 Task: Select Cancel
Action: Mouse moved to (47, 0)
Screenshot: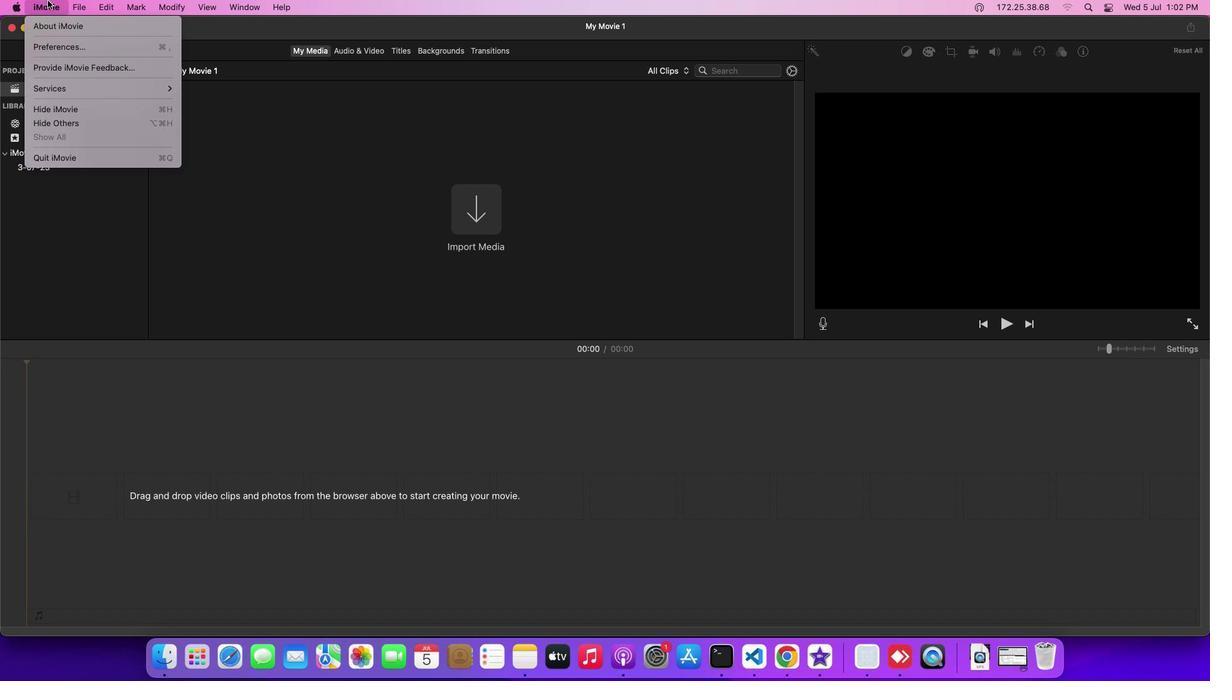 
Action: Mouse pressed left at (47, 0)
Screenshot: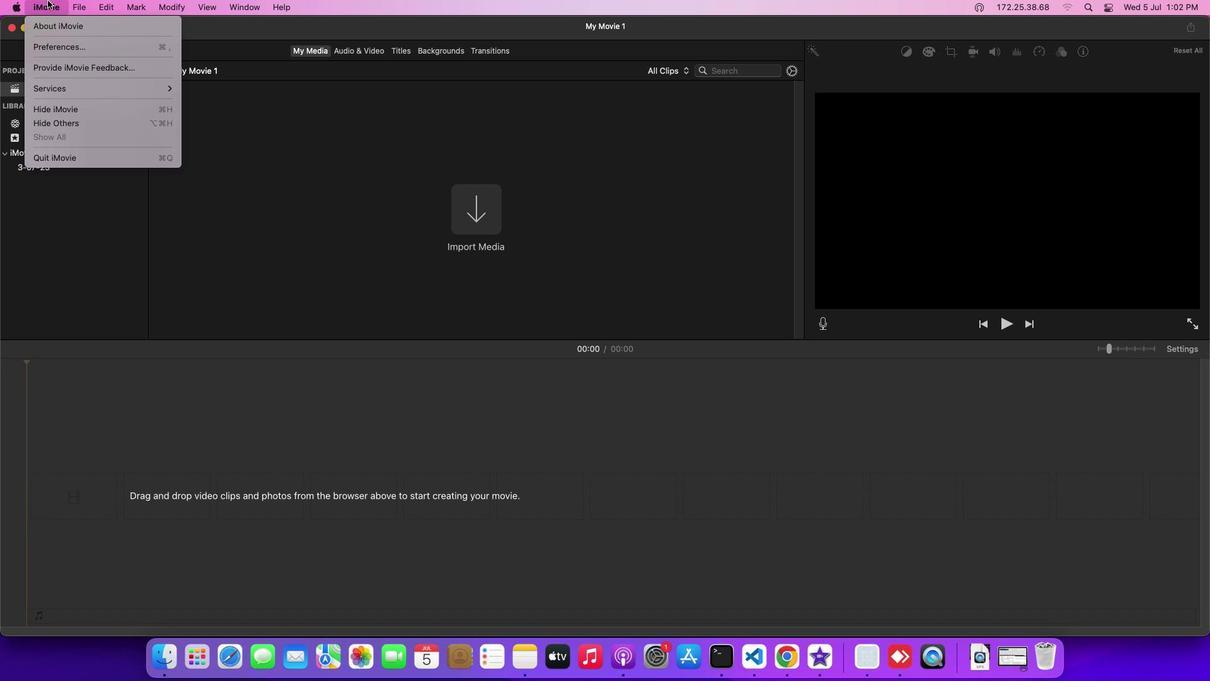 
Action: Mouse moved to (78, 89)
Screenshot: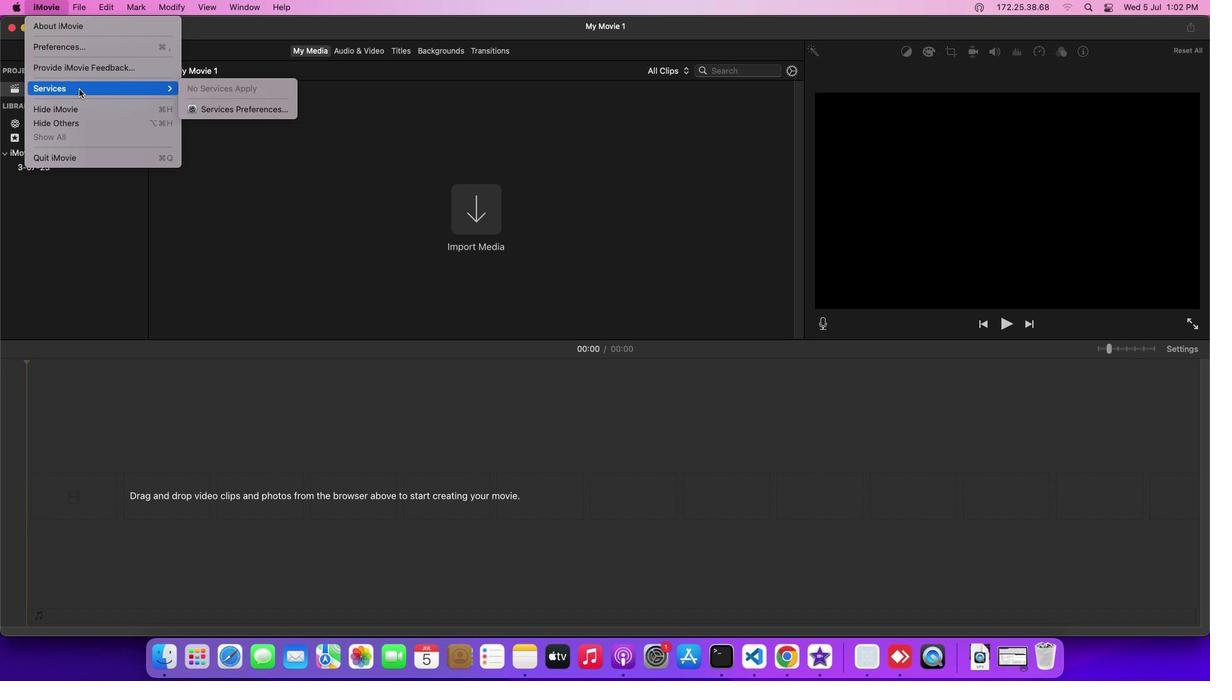
Action: Mouse pressed left at (78, 89)
Screenshot: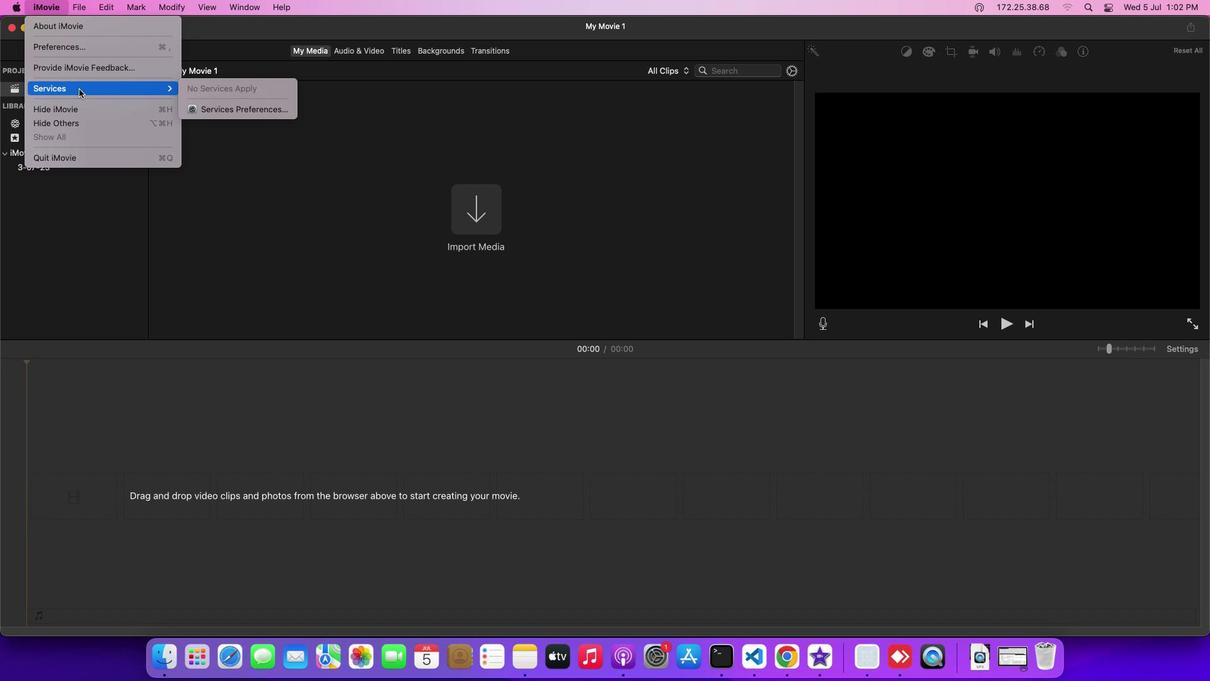 
Action: Mouse moved to (221, 103)
Screenshot: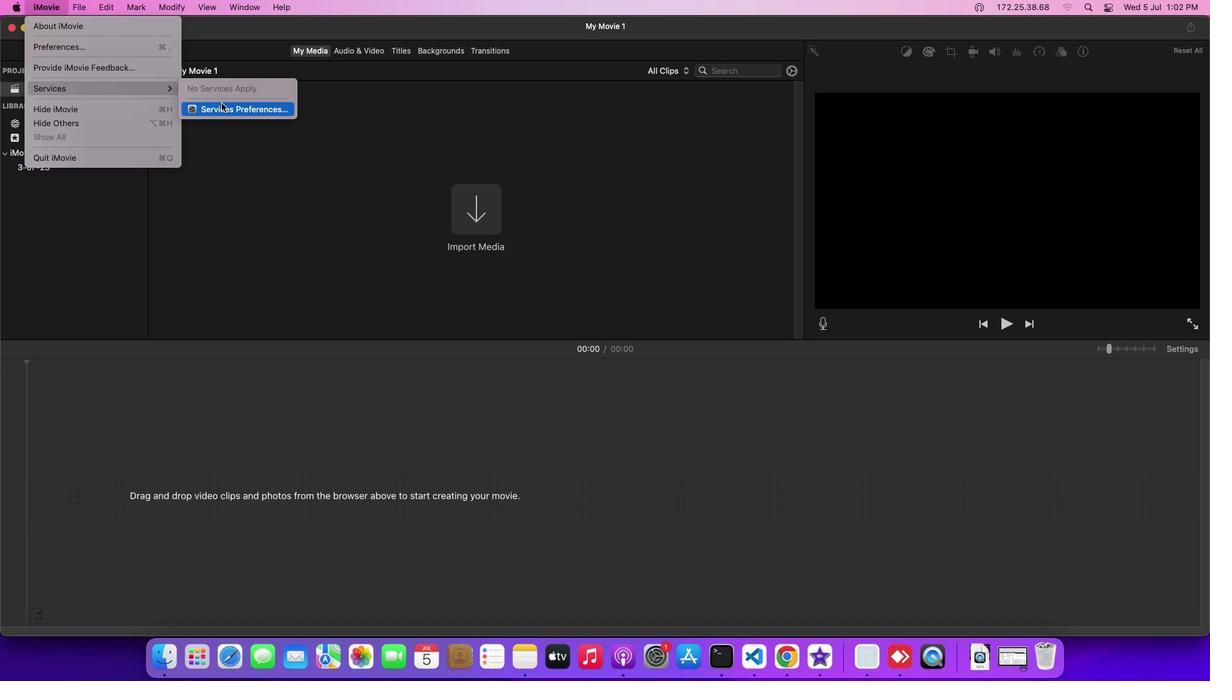 
Action: Mouse pressed left at (221, 103)
Screenshot: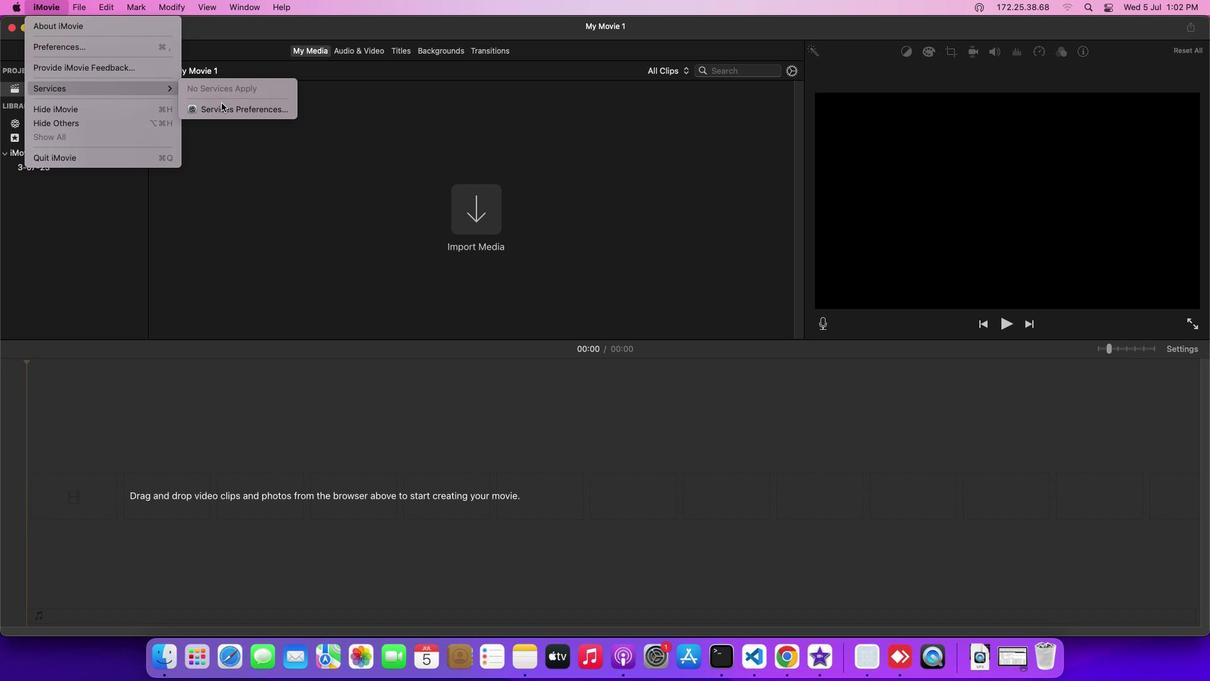 
Action: Mouse moved to (598, 187)
Screenshot: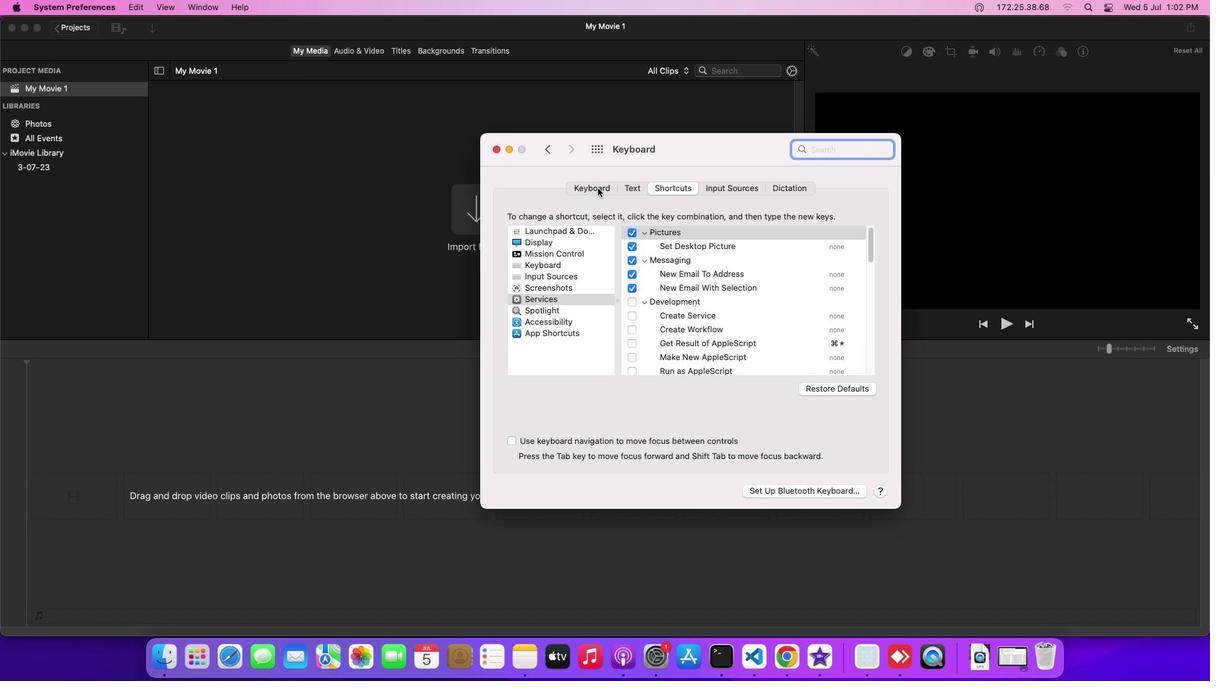 
Action: Mouse pressed left at (598, 187)
Screenshot: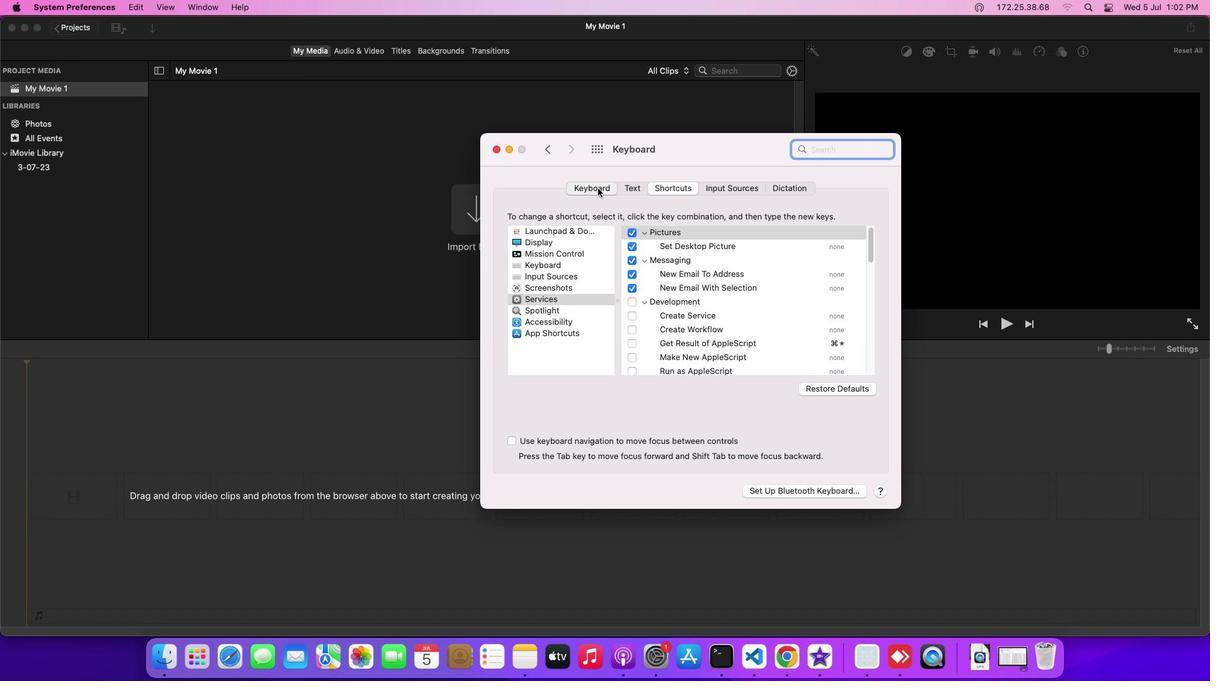 
Action: Mouse moved to (826, 452)
Screenshot: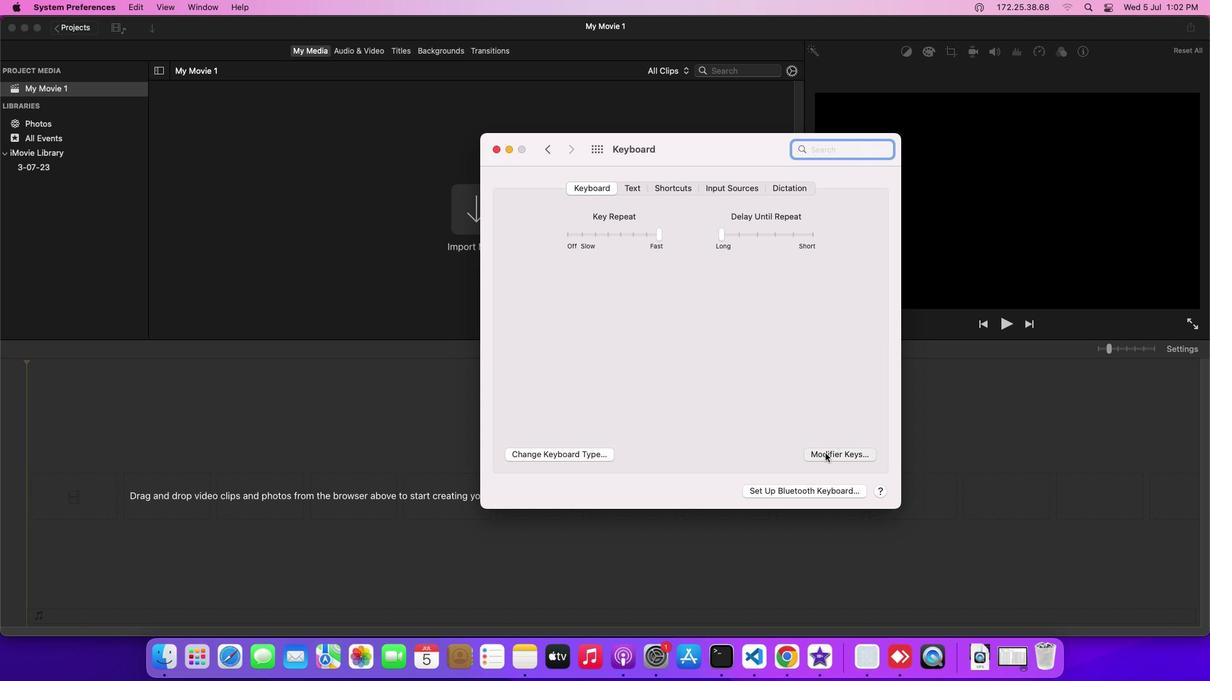 
Action: Mouse pressed left at (826, 452)
Screenshot: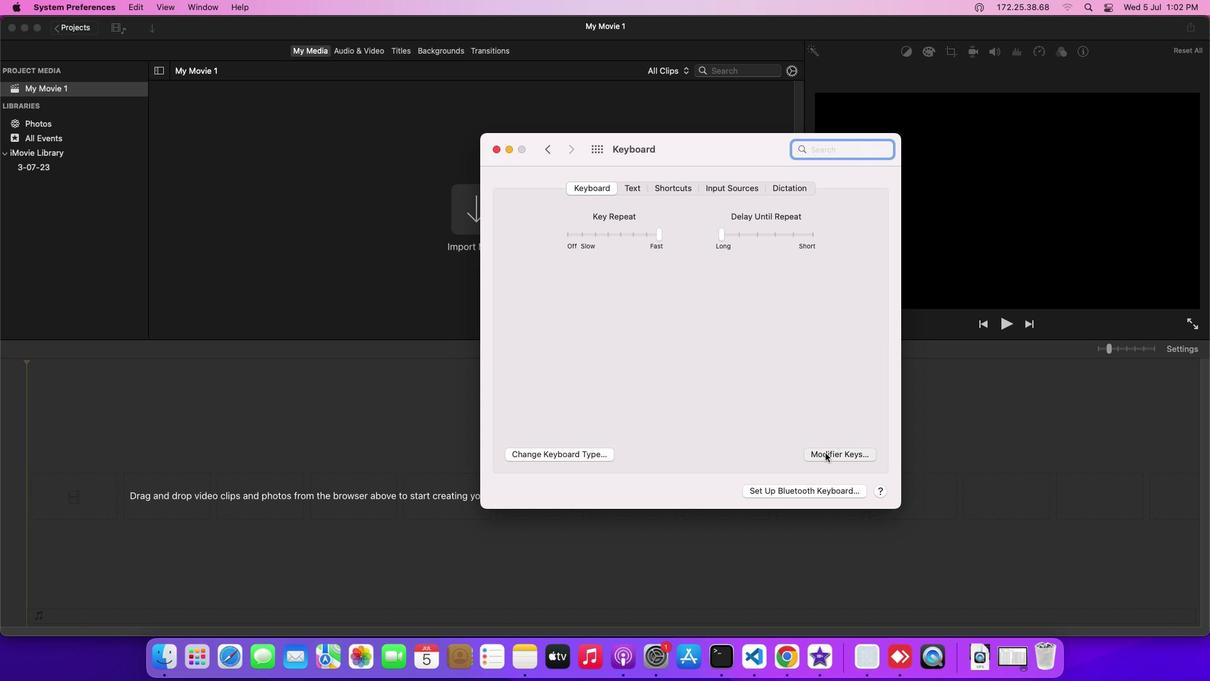 
Action: Mouse moved to (757, 381)
Screenshot: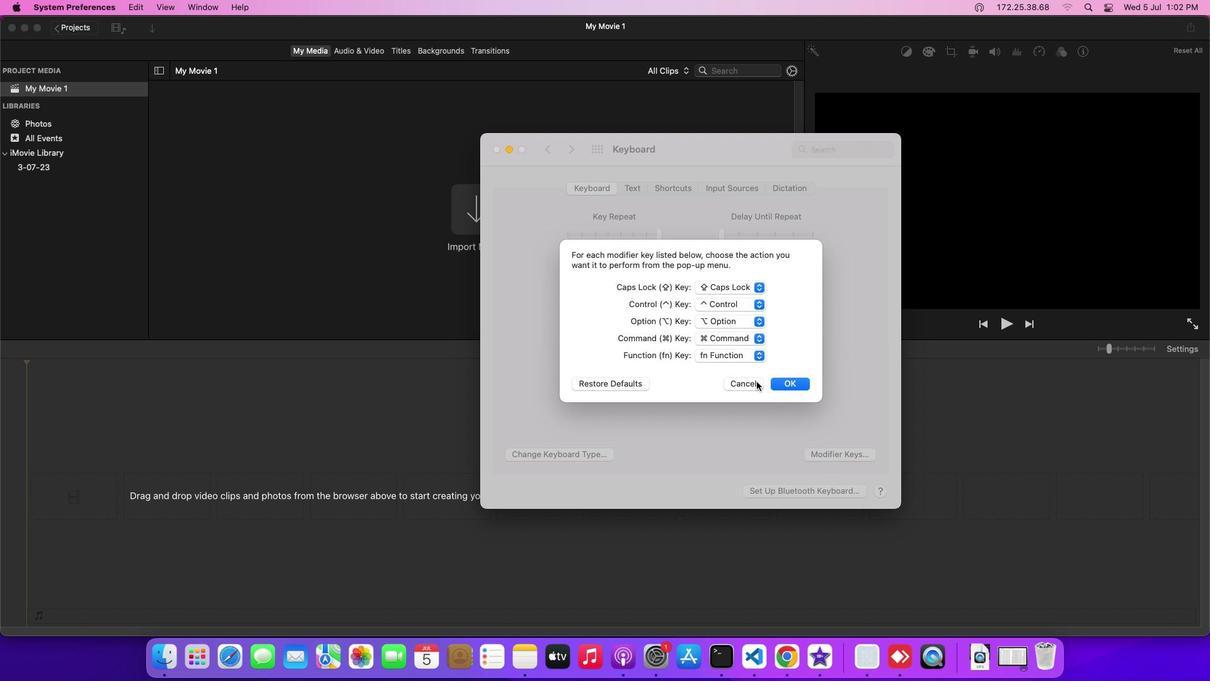 
Action: Mouse pressed left at (757, 381)
Screenshot: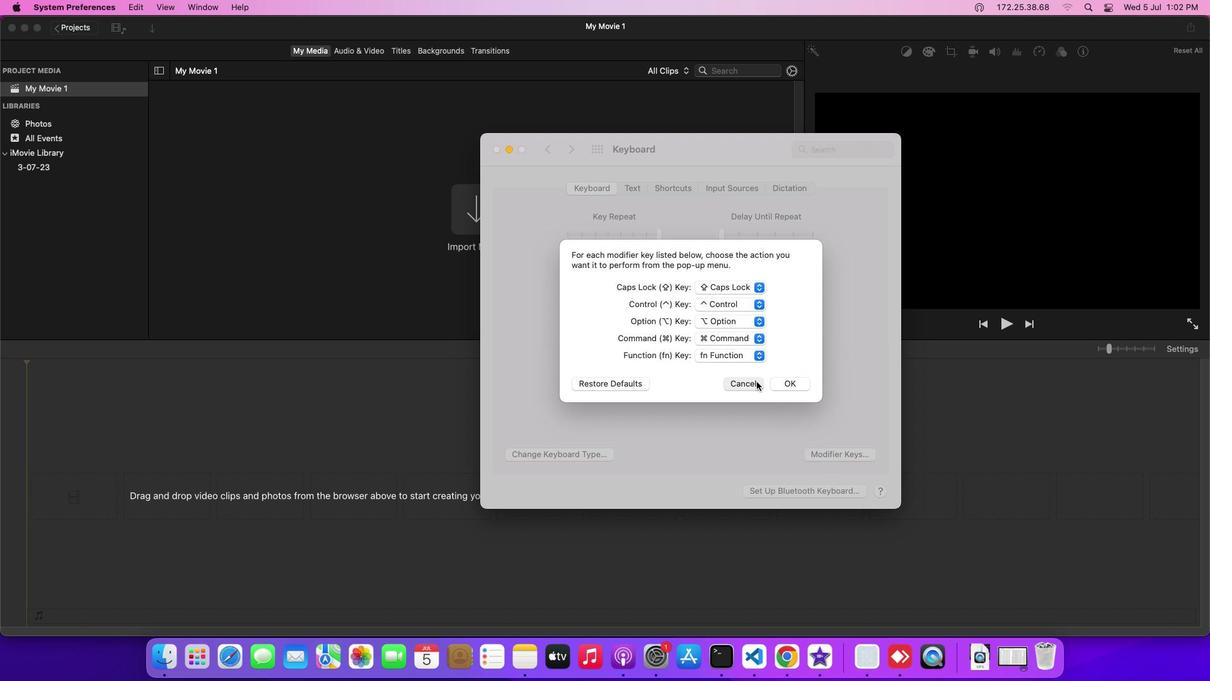 
